 Task: Show Markup Toolbar
Action: Mouse moved to (892, 319)
Screenshot: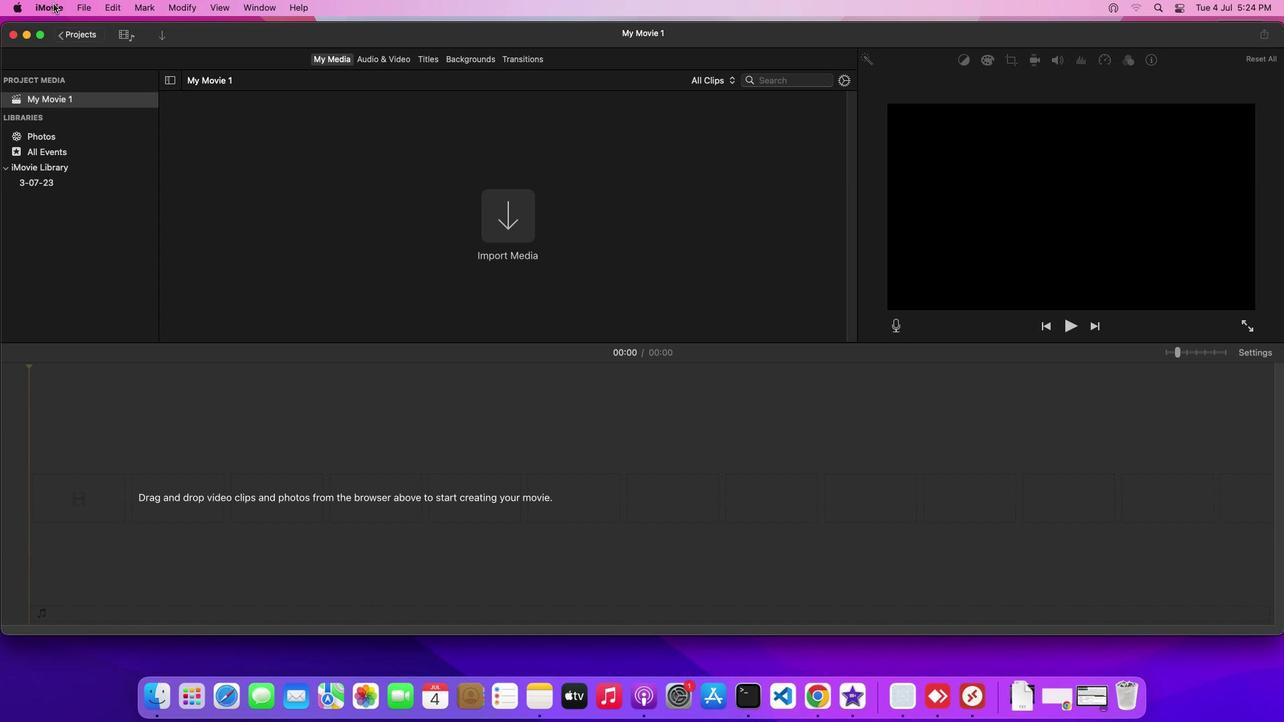 
Action: Mouse pressed left at (892, 319)
Screenshot: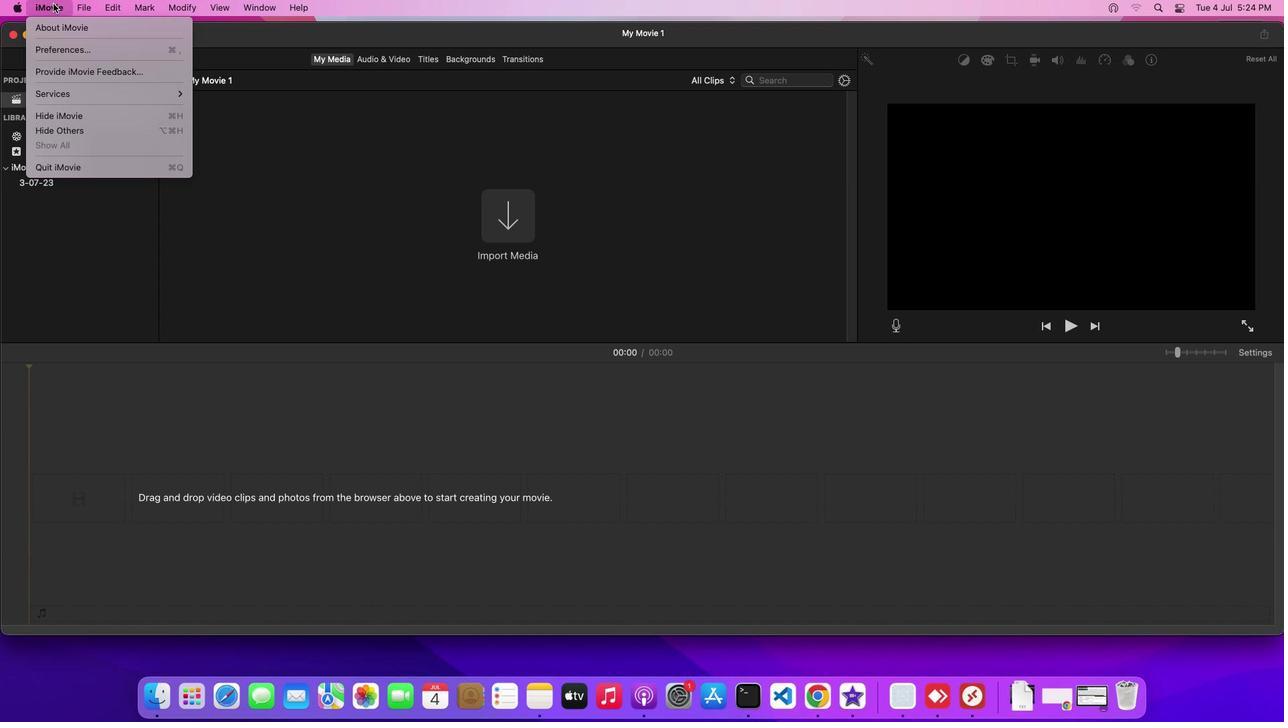 
Action: Mouse moved to (892, 319)
Screenshot: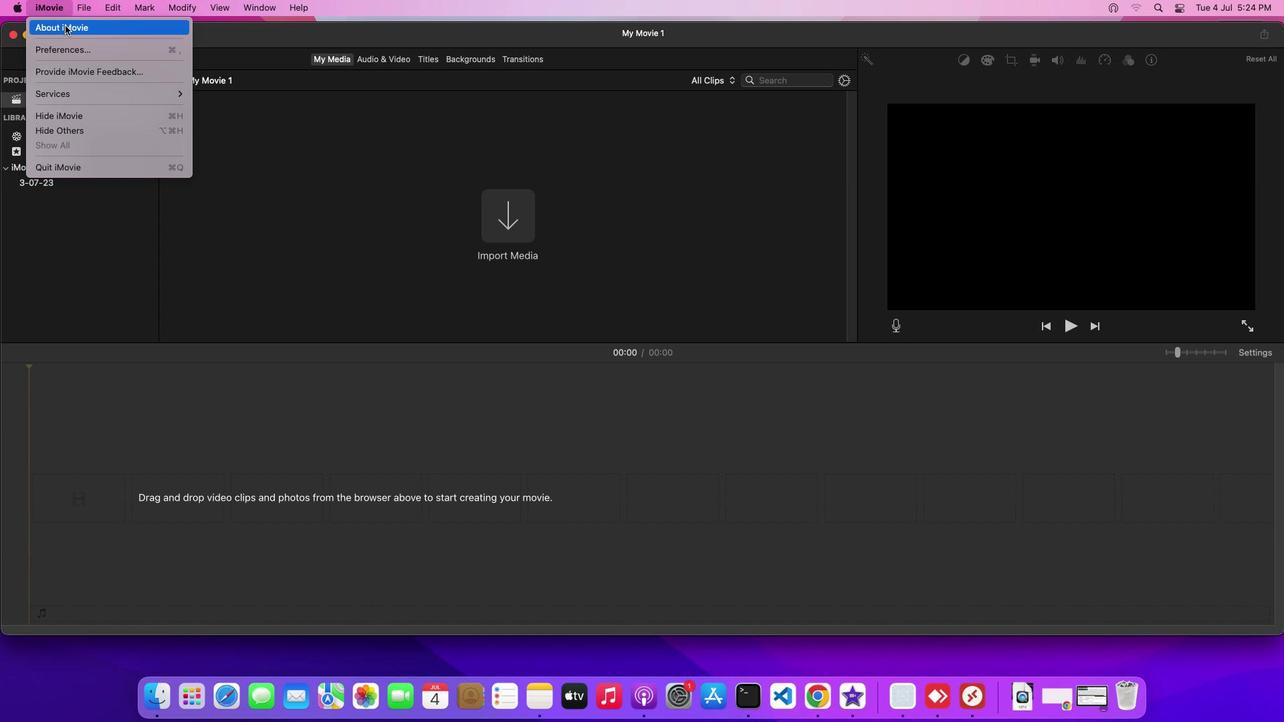 
Action: Mouse pressed left at (892, 319)
Screenshot: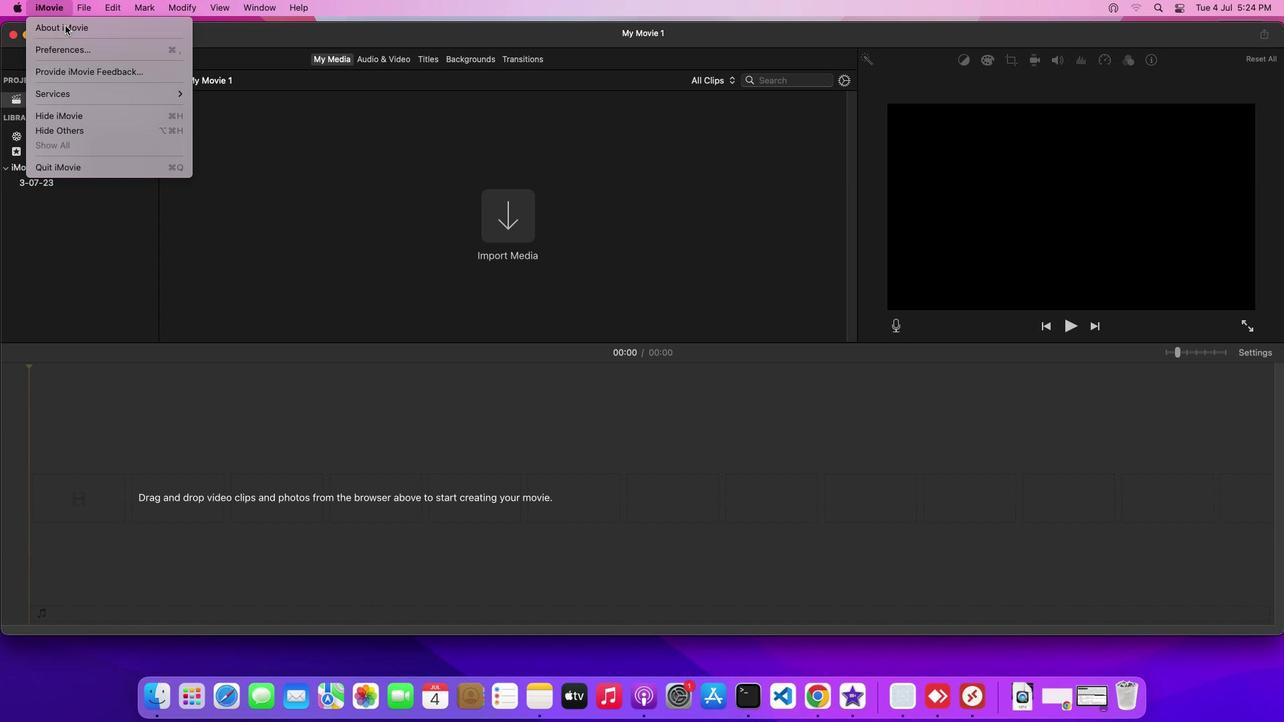 
Action: Mouse moved to (892, 319)
Screenshot: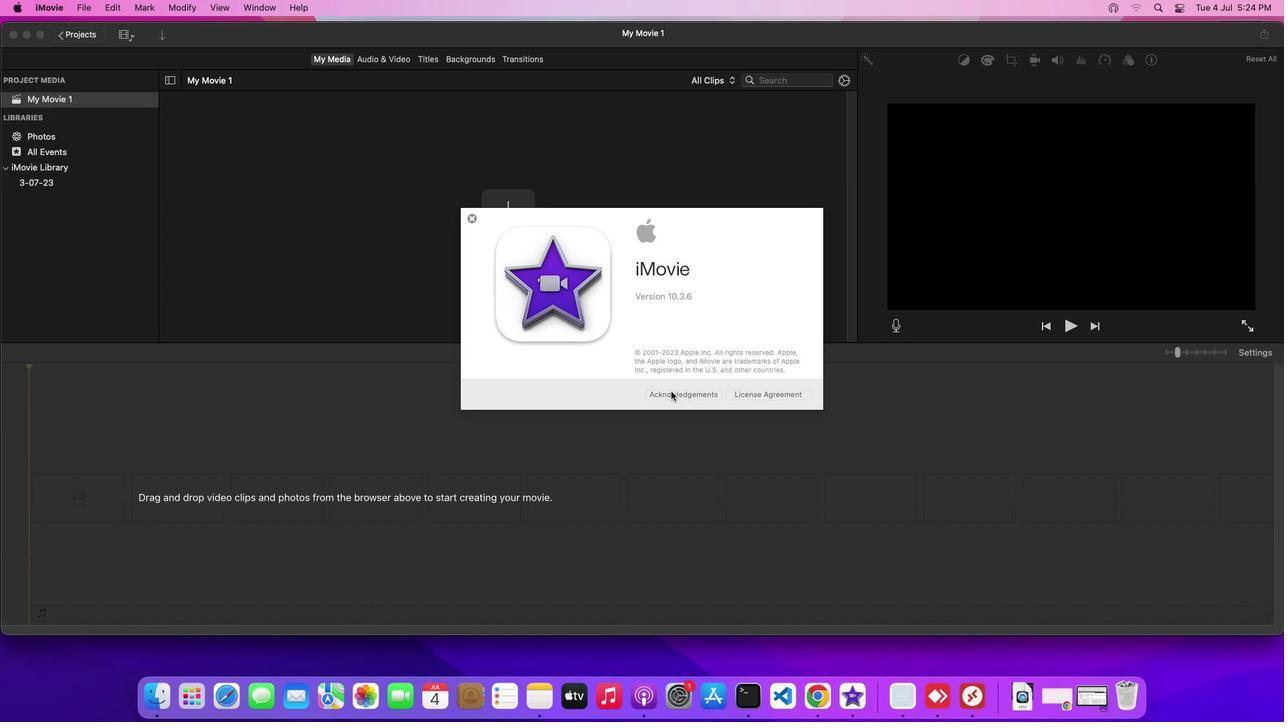 
Action: Mouse pressed left at (892, 319)
Screenshot: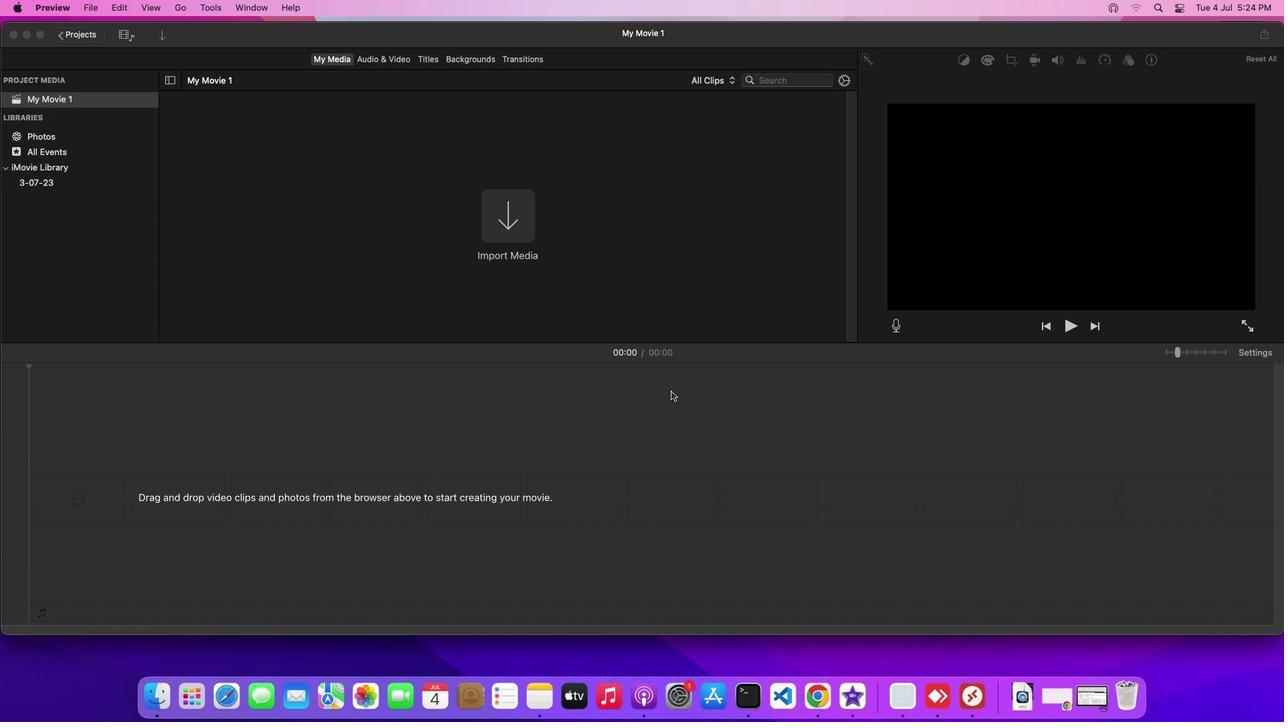 
Action: Mouse moved to (892, 319)
Screenshot: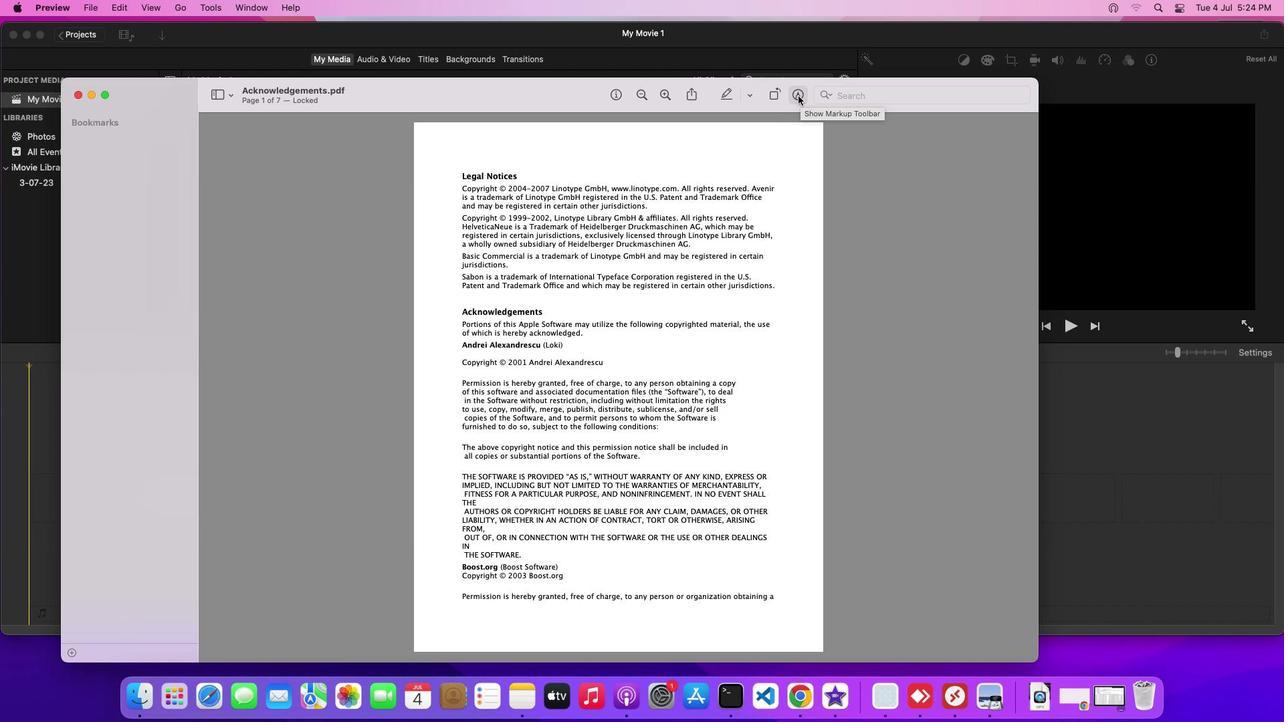 
